 Task: Use the formula "COVARIANCE.P" in spreadsheet "Project protfolio".
Action: Mouse moved to (708, 90)
Screenshot: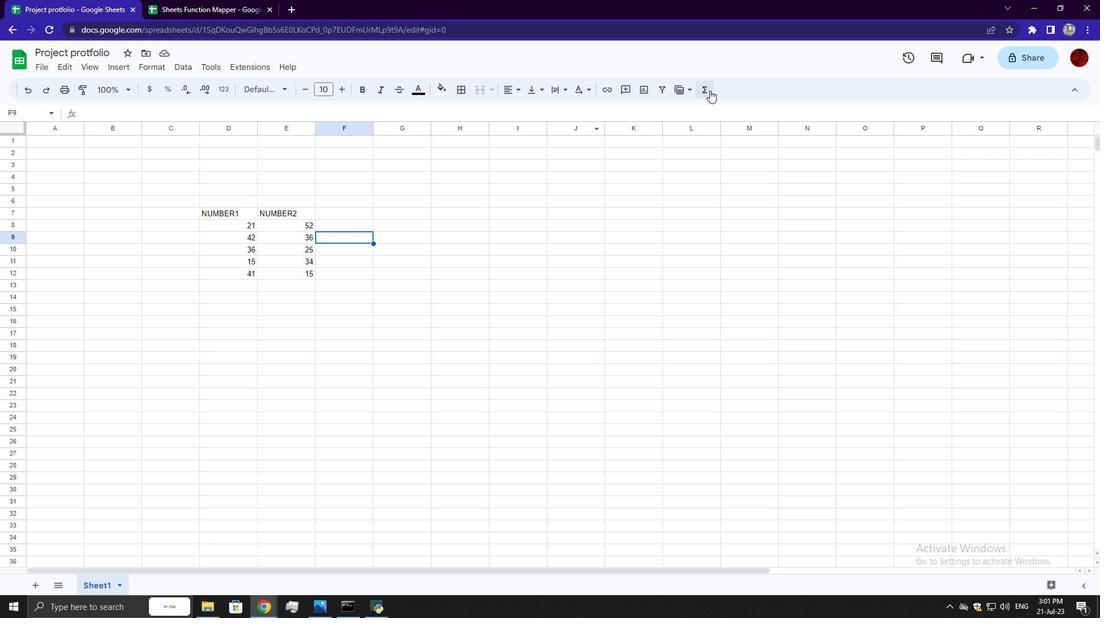 
Action: Mouse pressed left at (708, 90)
Screenshot: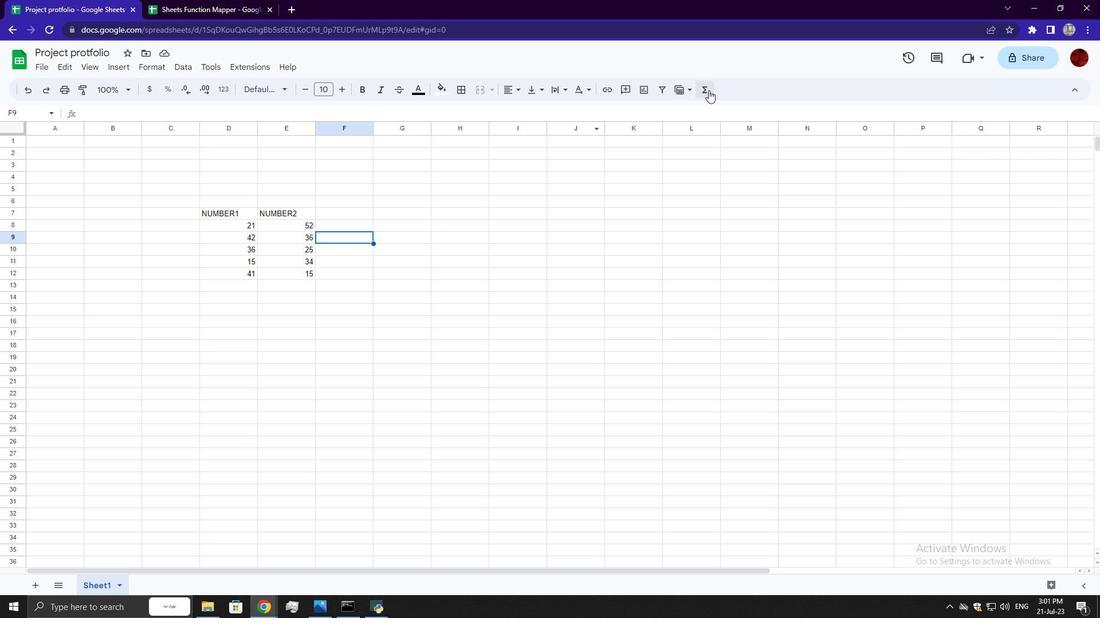 
Action: Mouse moved to (850, 269)
Screenshot: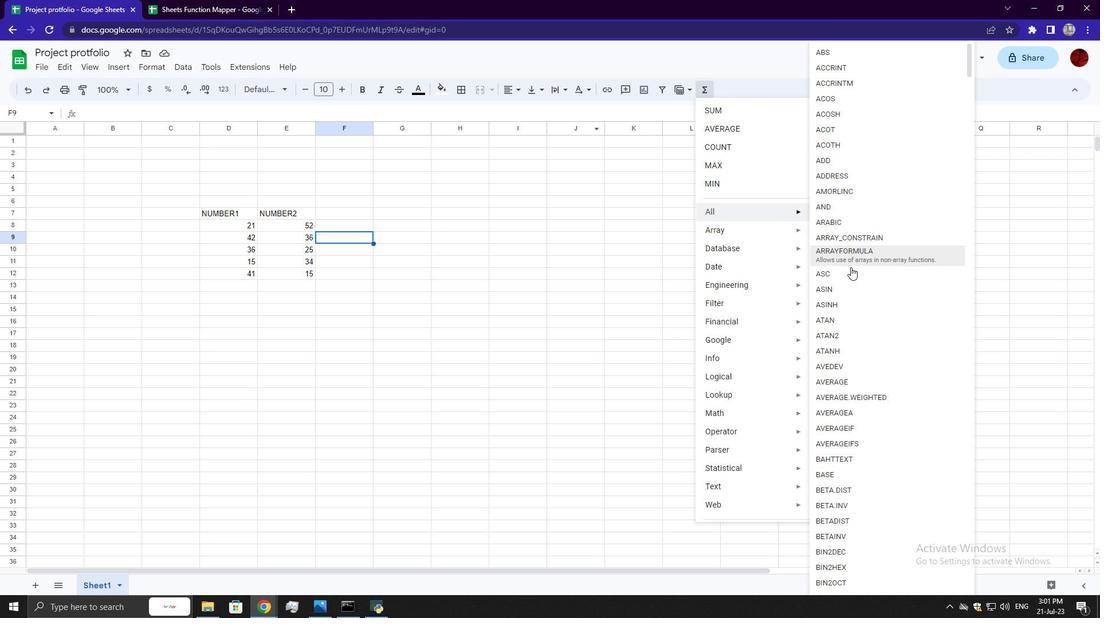 
Action: Mouse scrolled (850, 268) with delta (0, 0)
Screenshot: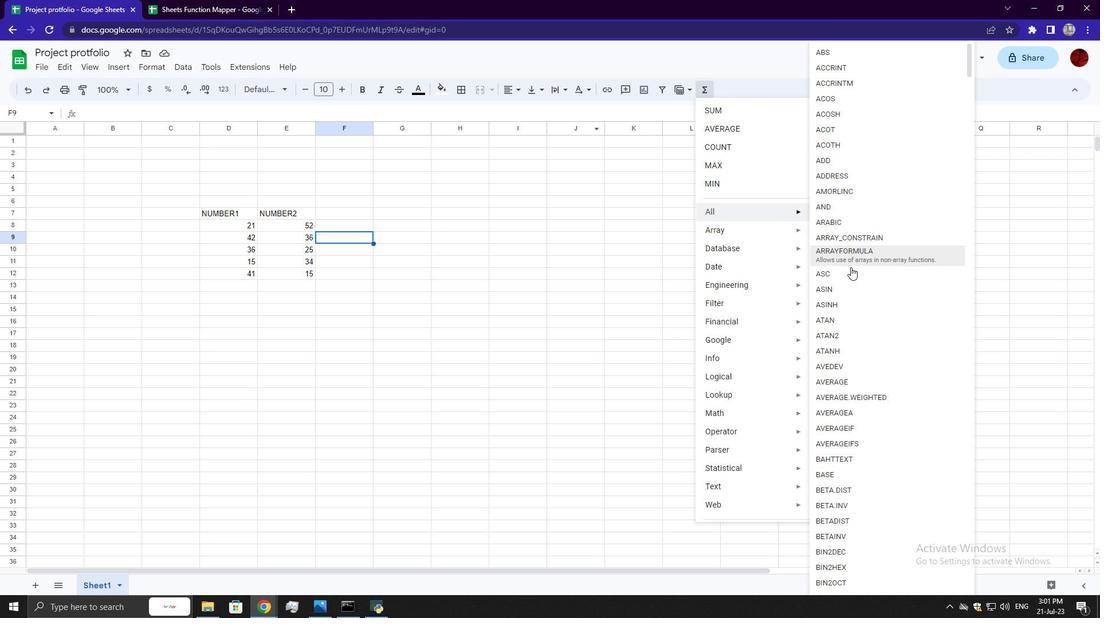 
Action: Mouse scrolled (850, 268) with delta (0, 0)
Screenshot: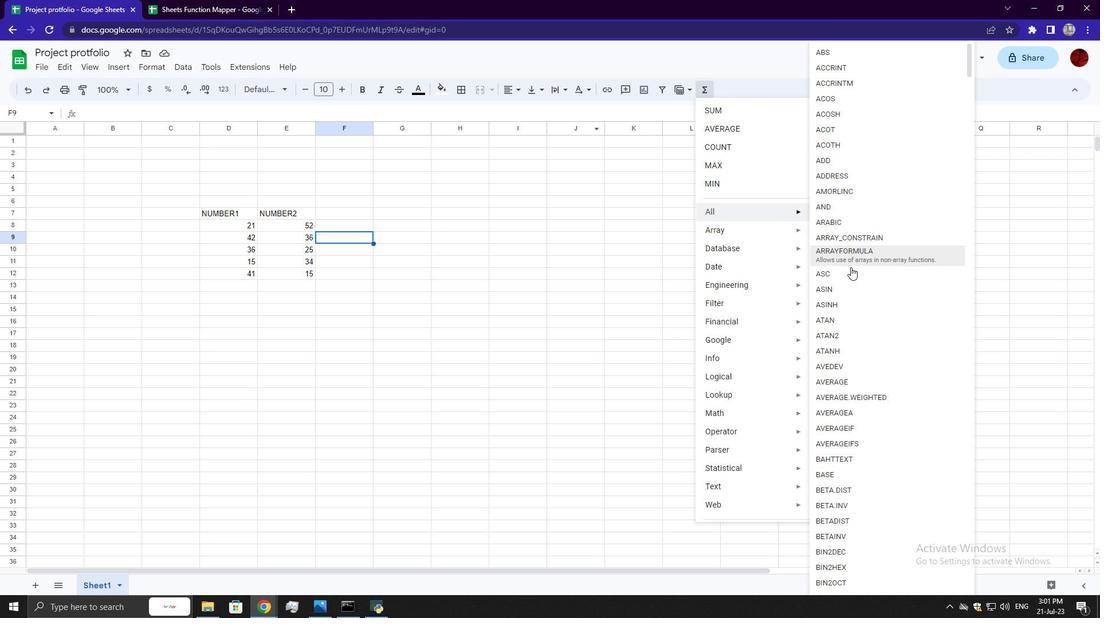 
Action: Mouse scrolled (850, 268) with delta (0, 0)
Screenshot: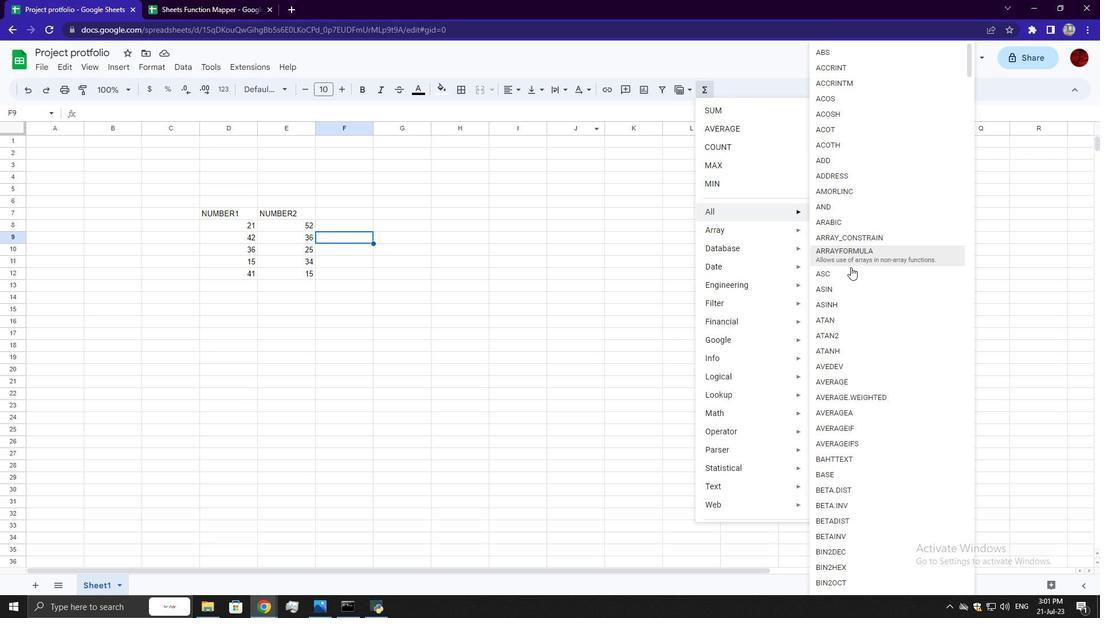 
Action: Mouse scrolled (850, 268) with delta (0, 0)
Screenshot: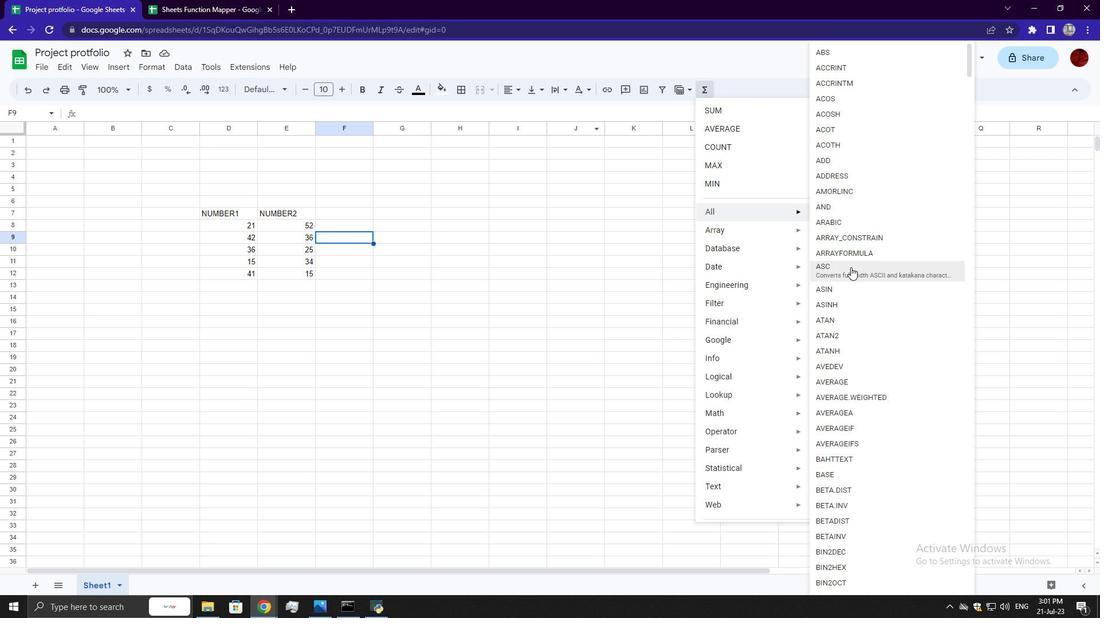
Action: Mouse scrolled (850, 268) with delta (0, 0)
Screenshot: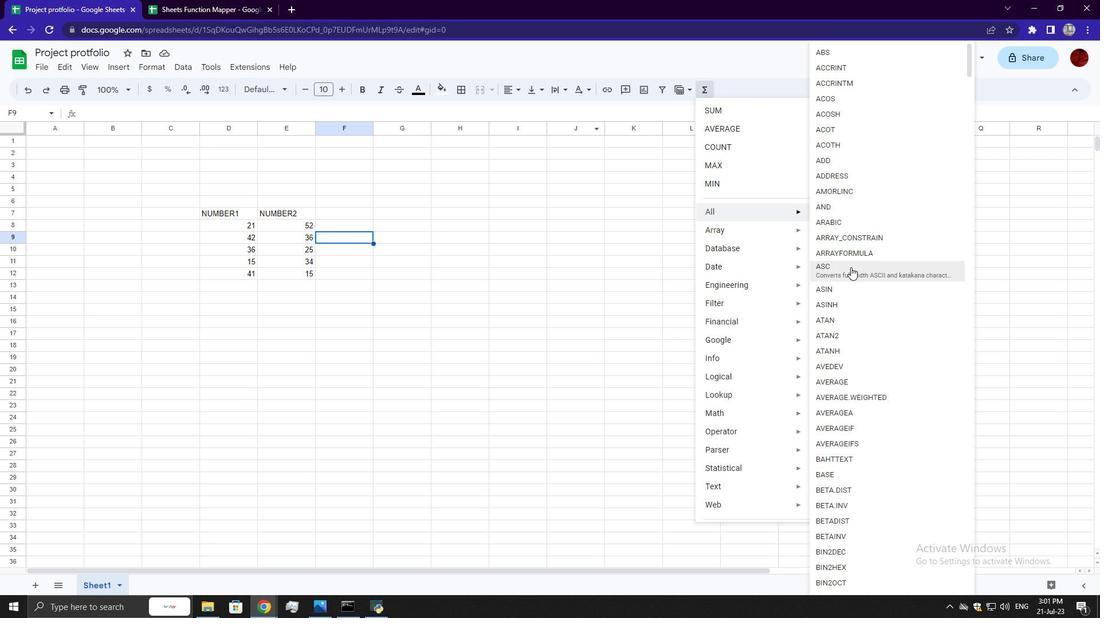 
Action: Mouse scrolled (850, 268) with delta (0, 0)
Screenshot: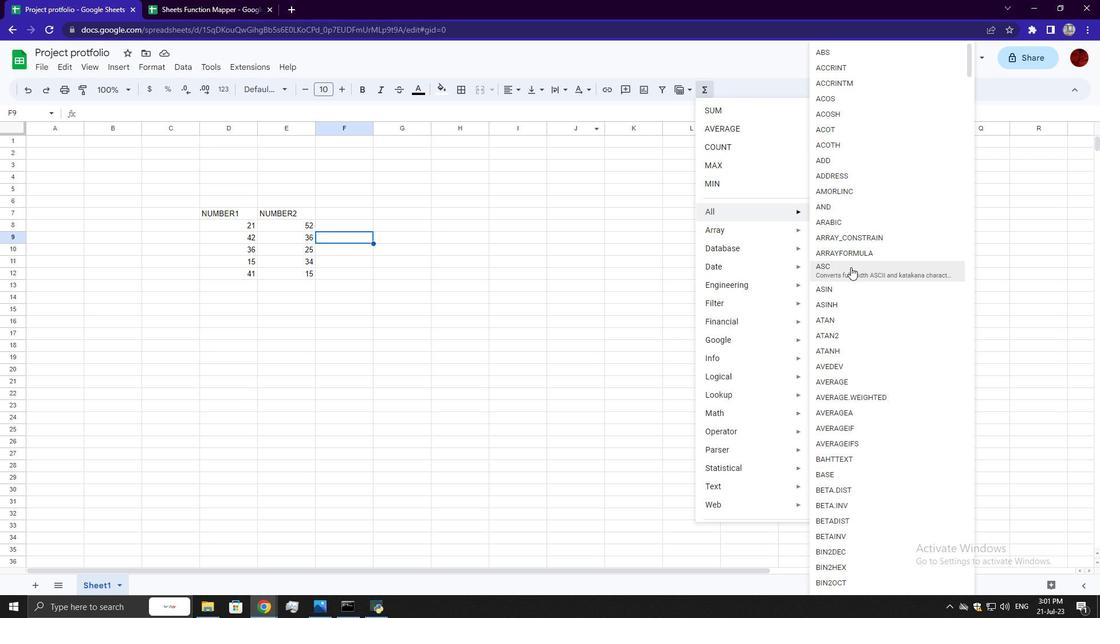 
Action: Mouse moved to (850, 284)
Screenshot: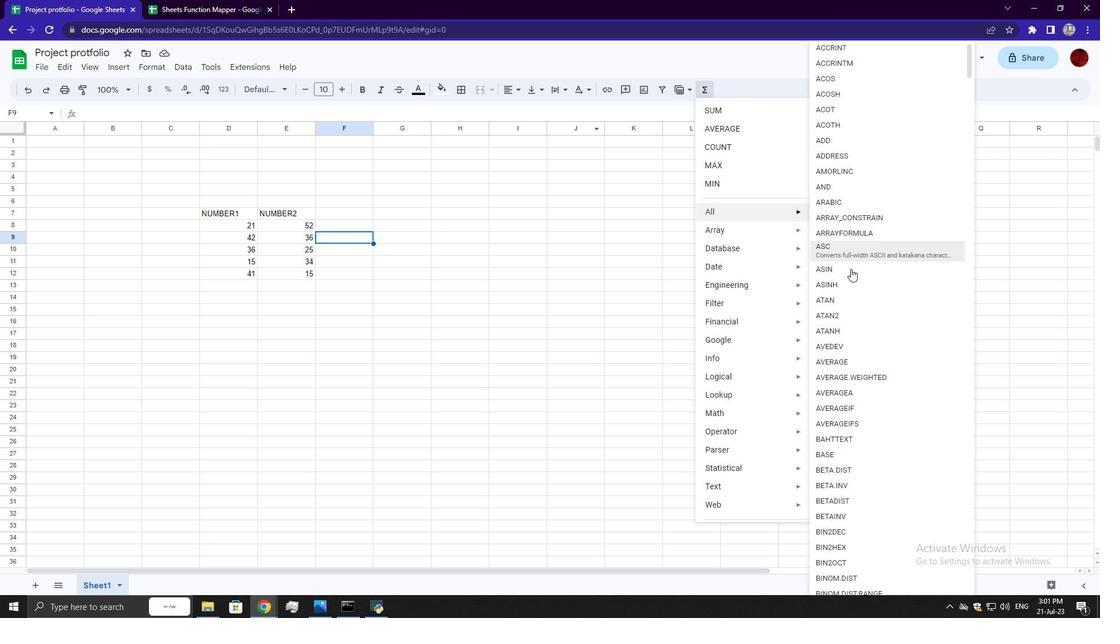 
Action: Mouse scrolled (850, 284) with delta (0, 0)
Screenshot: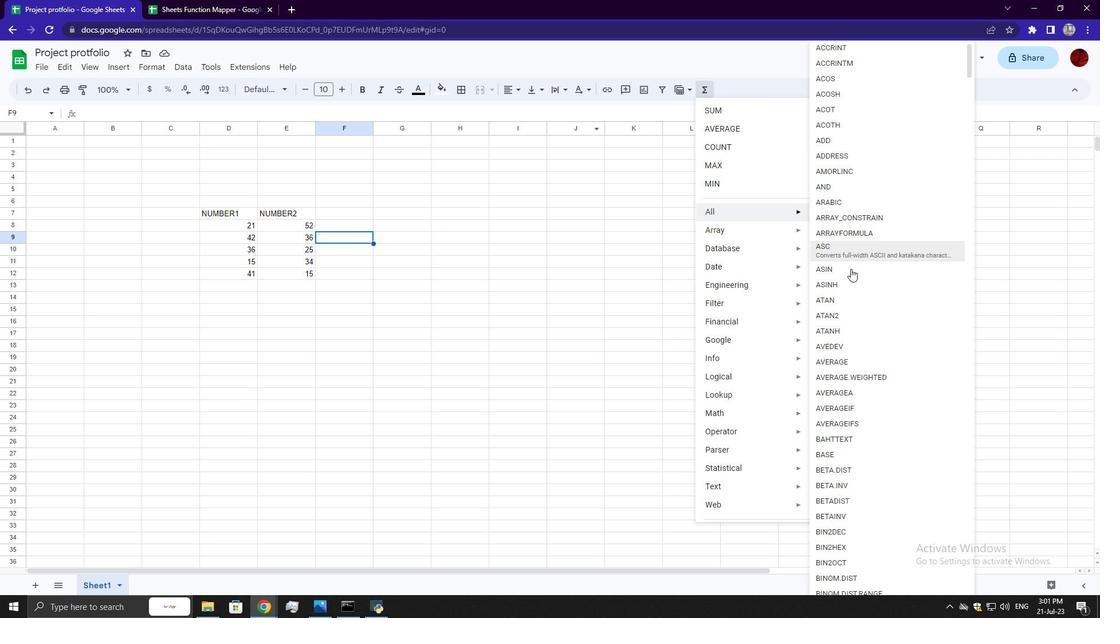 
Action: Mouse moved to (848, 293)
Screenshot: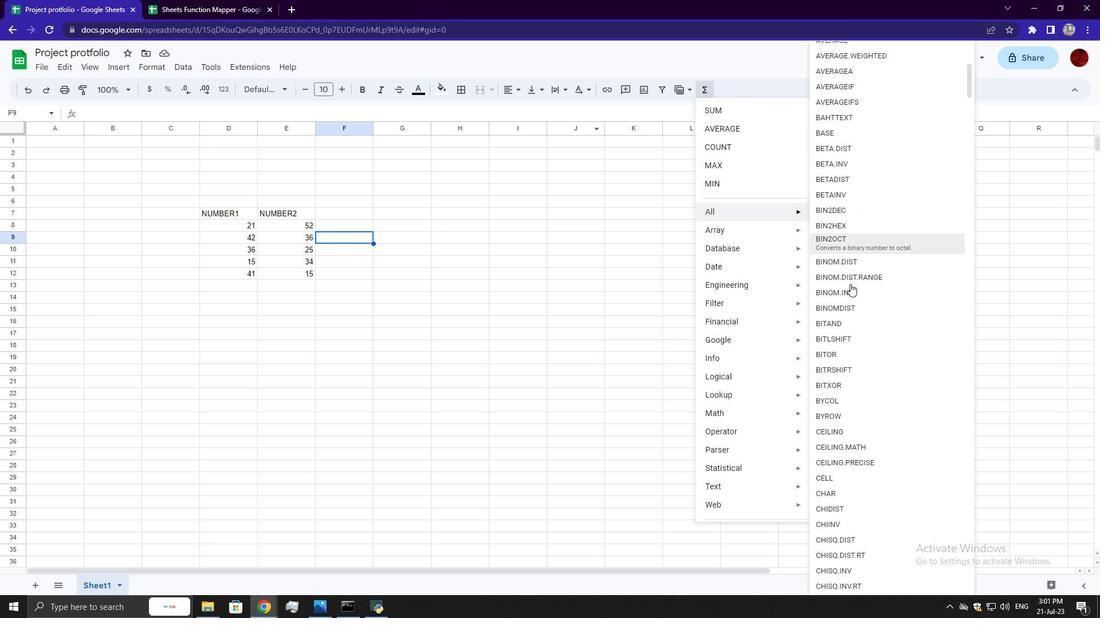 
Action: Mouse scrolled (848, 292) with delta (0, 0)
Screenshot: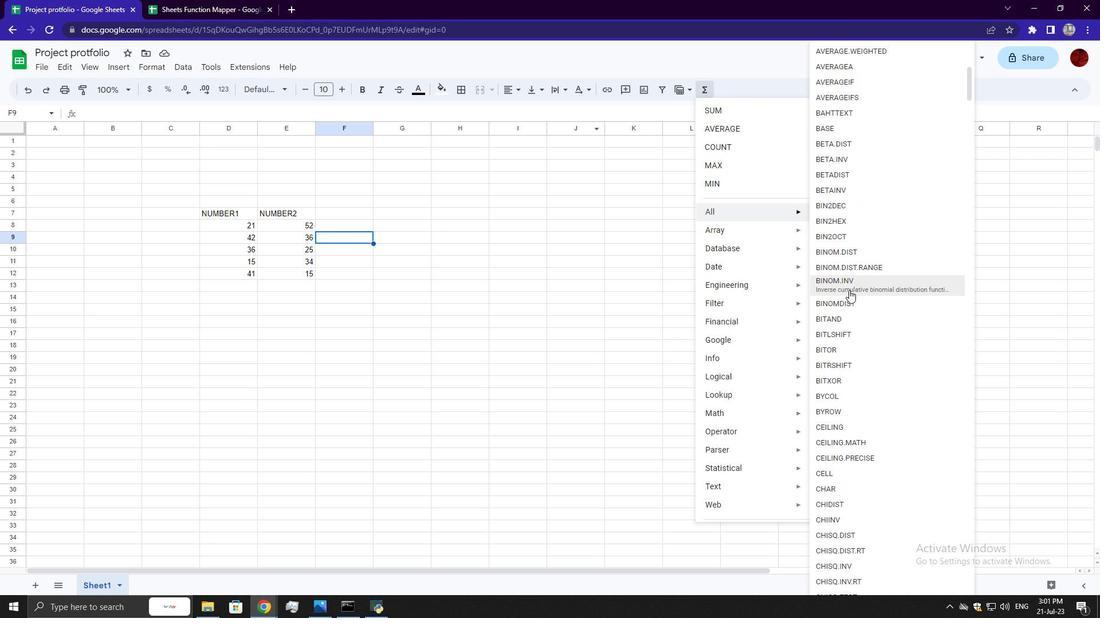 
Action: Mouse scrolled (848, 292) with delta (0, 0)
Screenshot: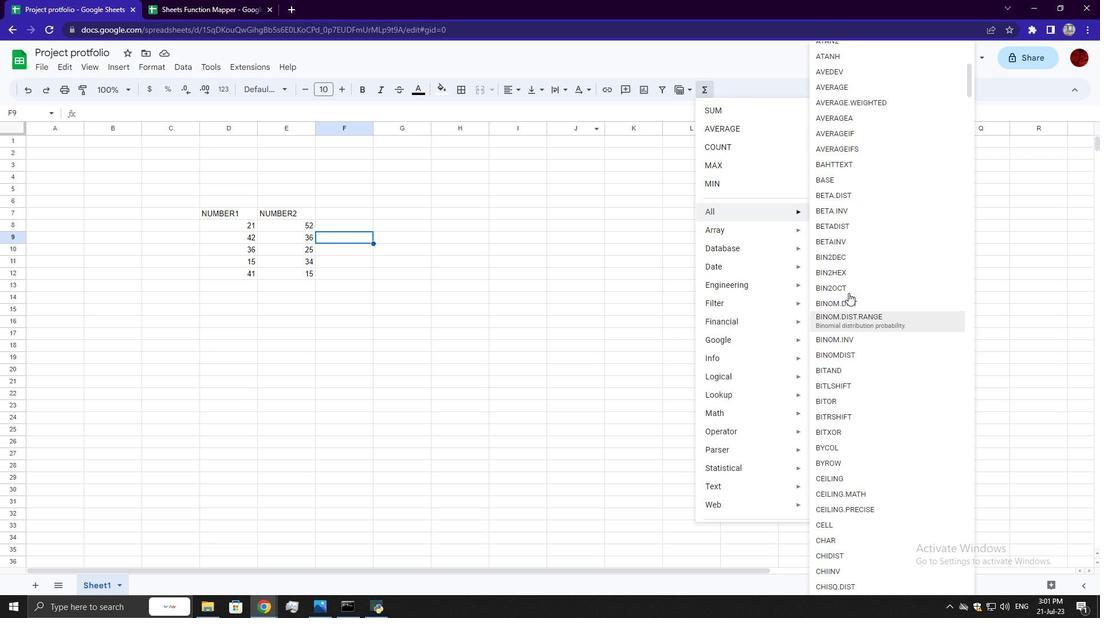 
Action: Mouse scrolled (848, 292) with delta (0, 0)
Screenshot: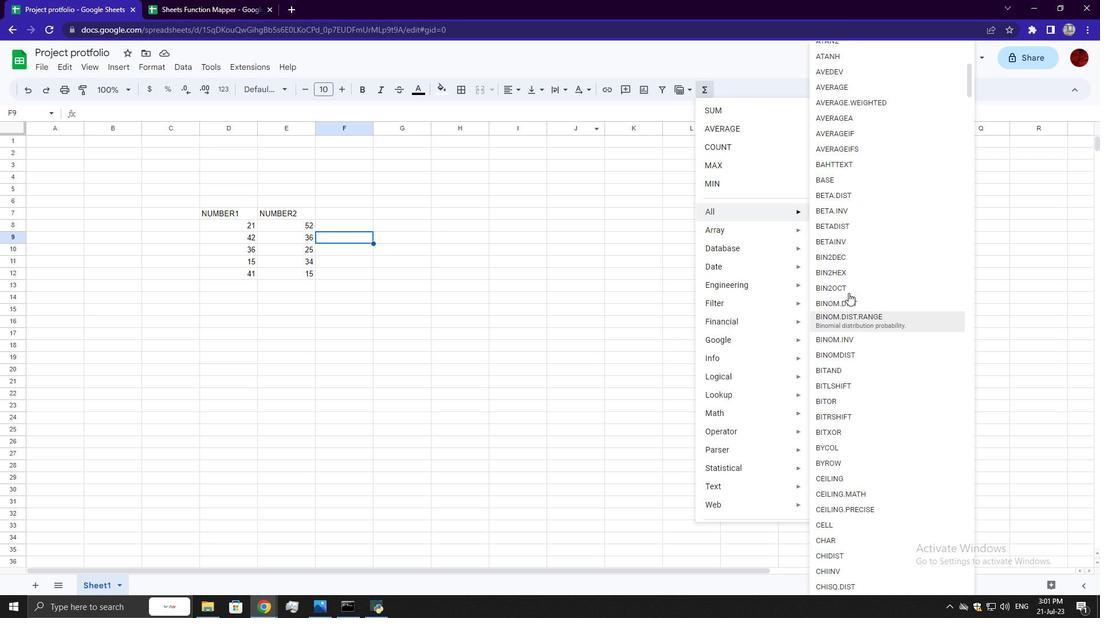 
Action: Mouse scrolled (848, 292) with delta (0, 0)
Screenshot: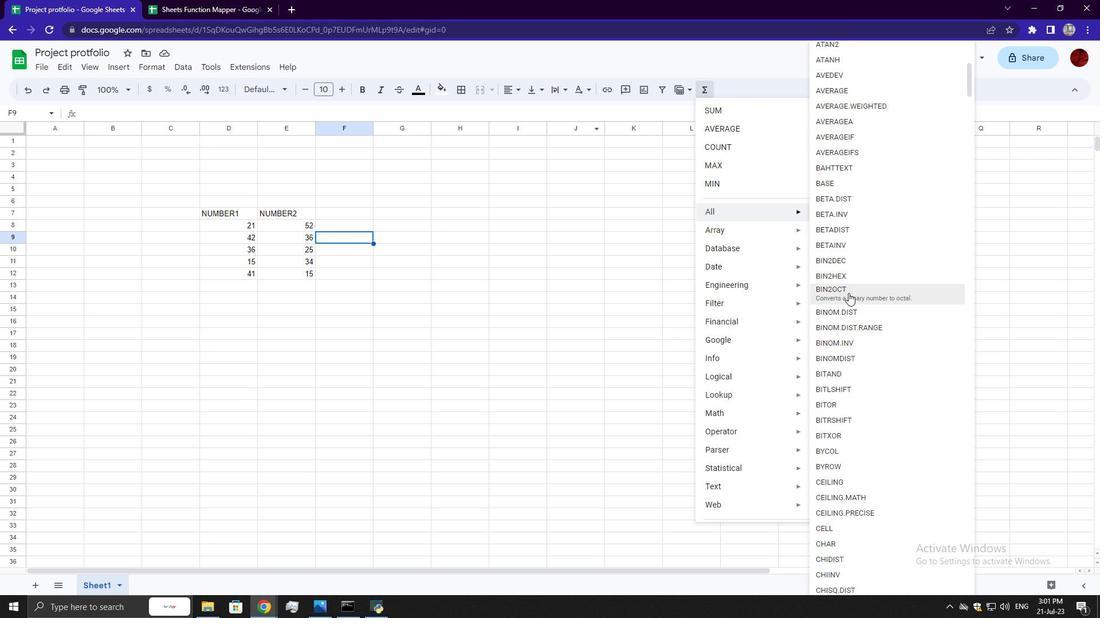 
Action: Mouse scrolled (848, 292) with delta (0, 0)
Screenshot: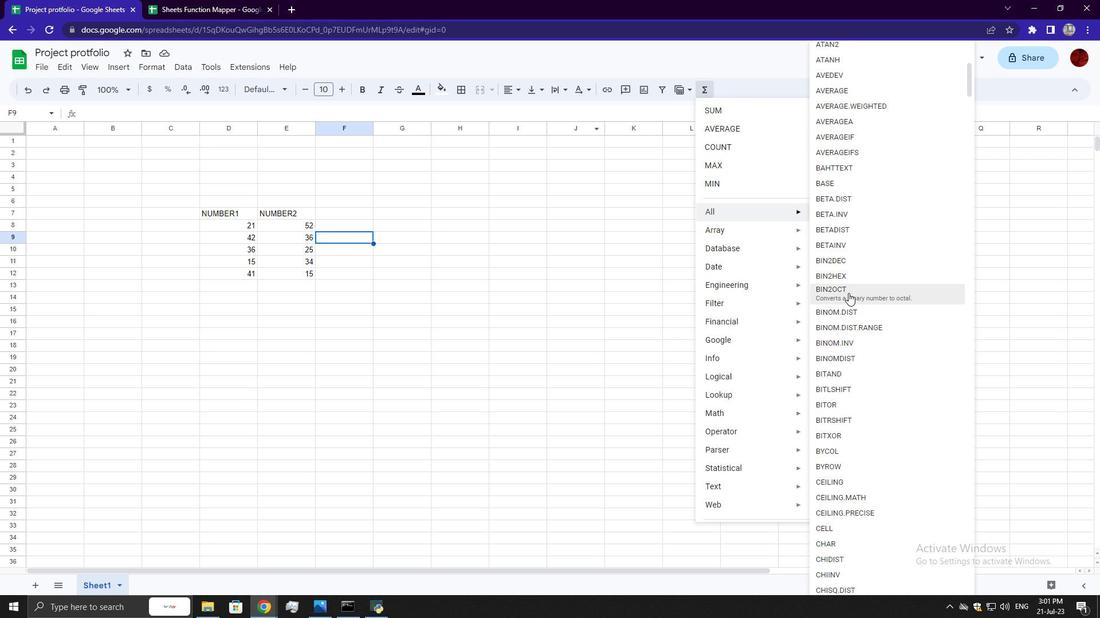 
Action: Mouse scrolled (848, 292) with delta (0, 0)
Screenshot: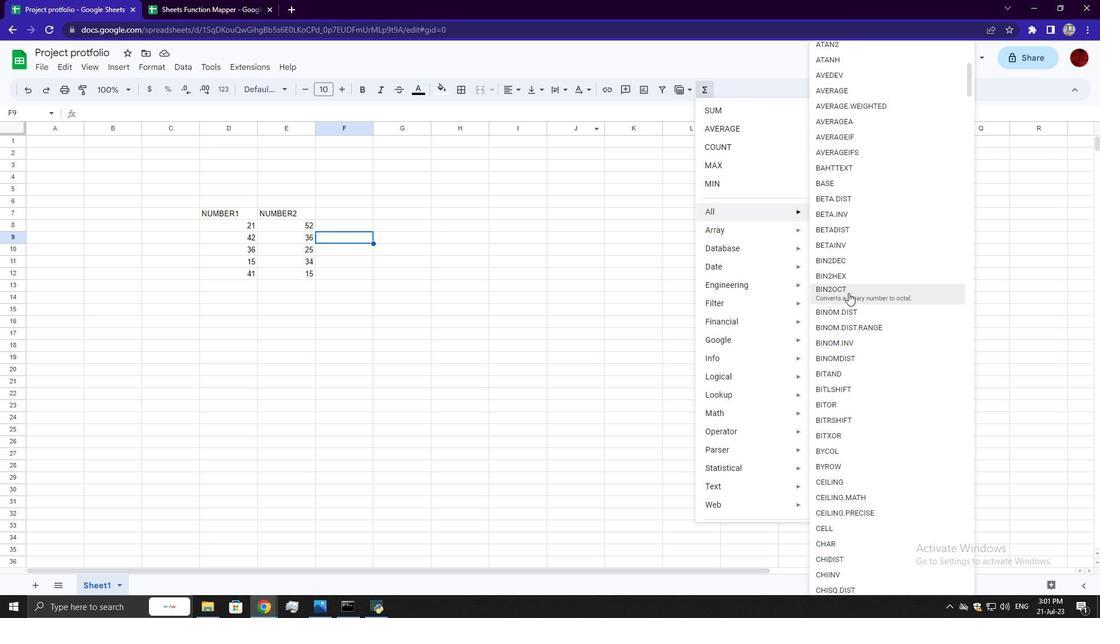 
Action: Mouse scrolled (848, 292) with delta (0, 0)
Screenshot: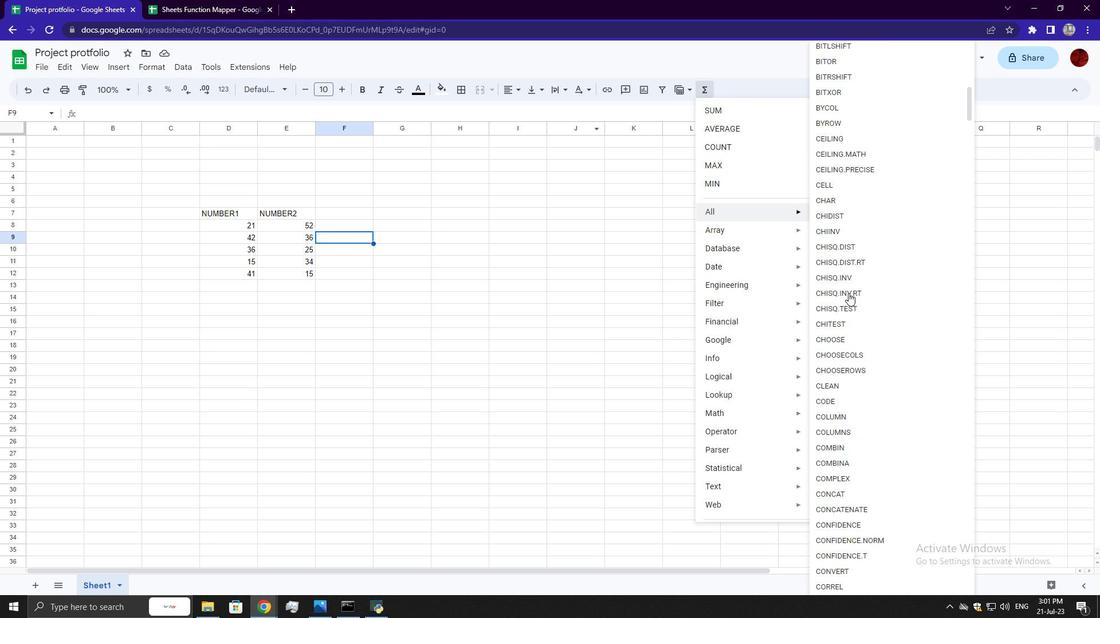 
Action: Mouse scrolled (848, 292) with delta (0, 0)
Screenshot: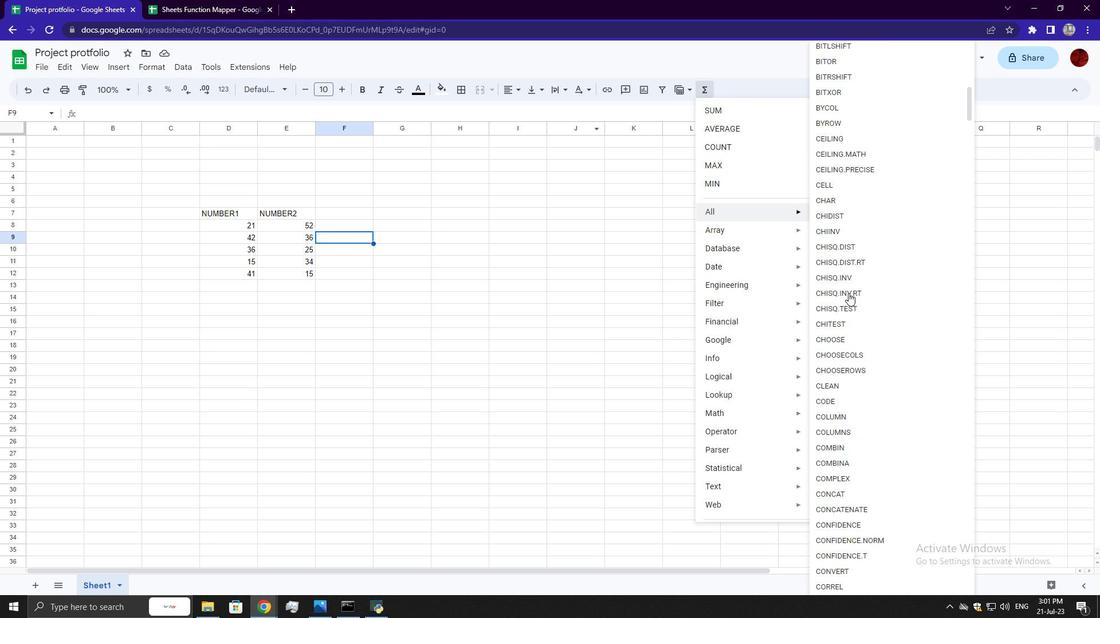 
Action: Mouse scrolled (848, 292) with delta (0, 0)
Screenshot: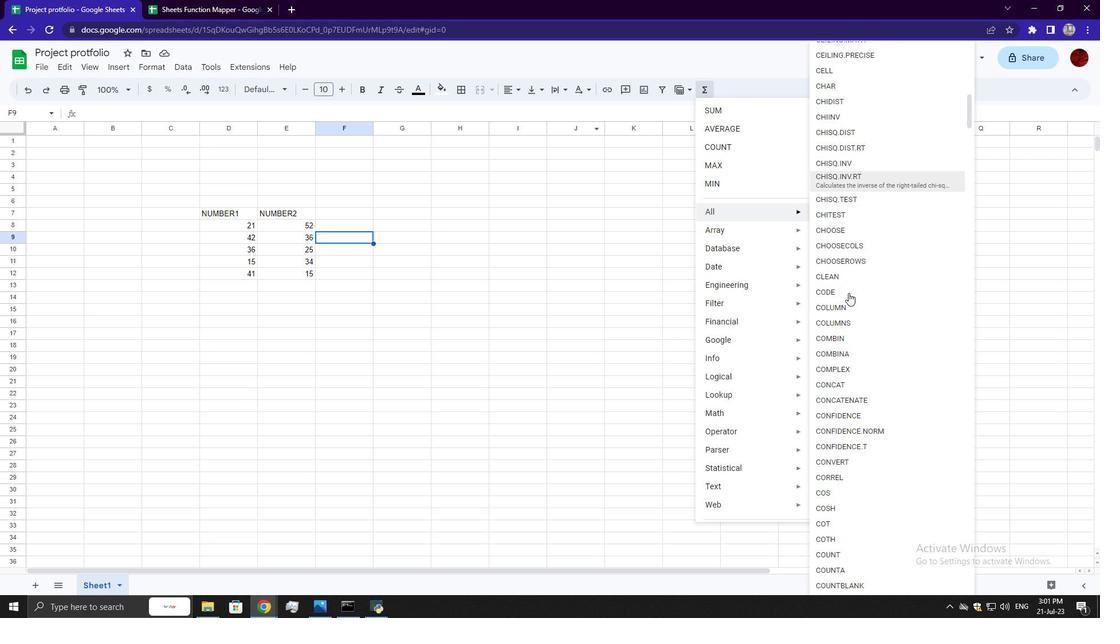 
Action: Mouse scrolled (848, 292) with delta (0, 0)
Screenshot: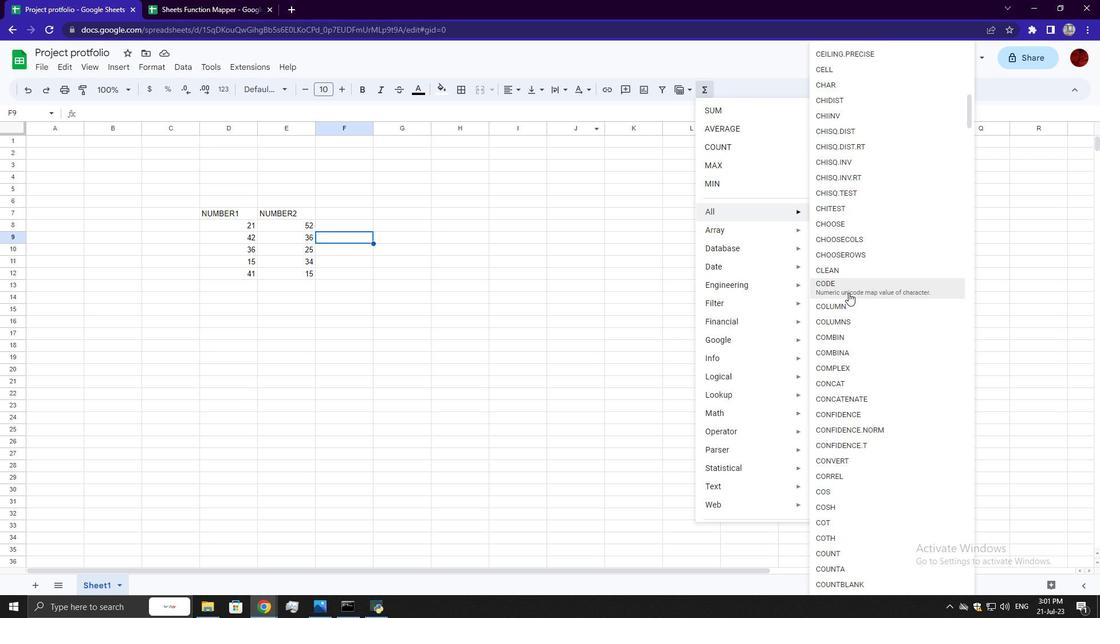 
Action: Mouse scrolled (848, 292) with delta (0, 0)
Screenshot: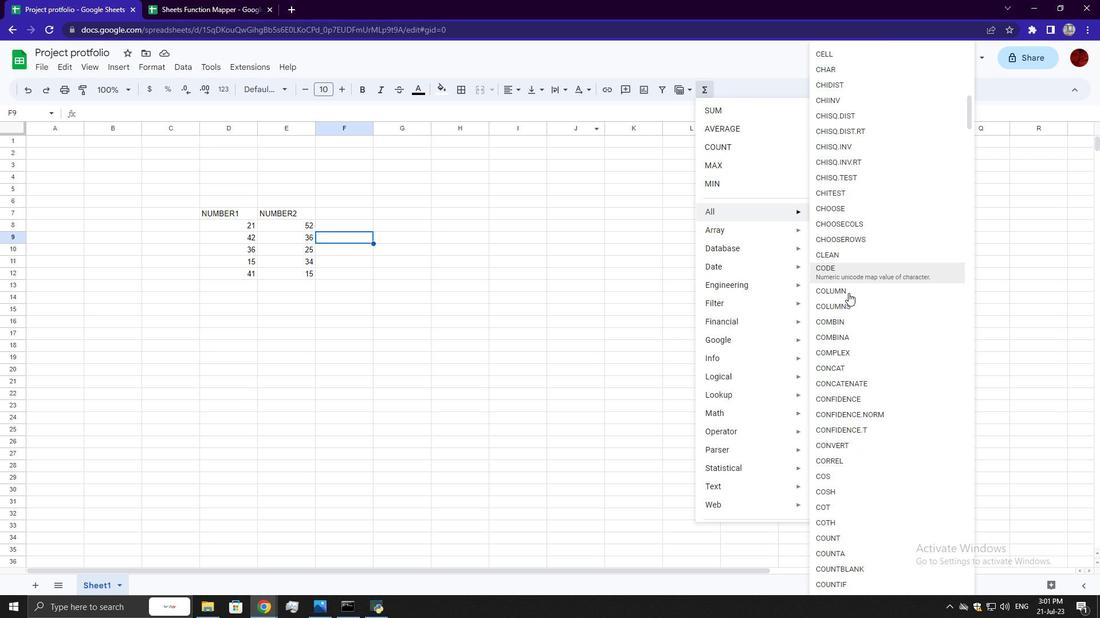 
Action: Mouse scrolled (848, 292) with delta (0, 0)
Screenshot: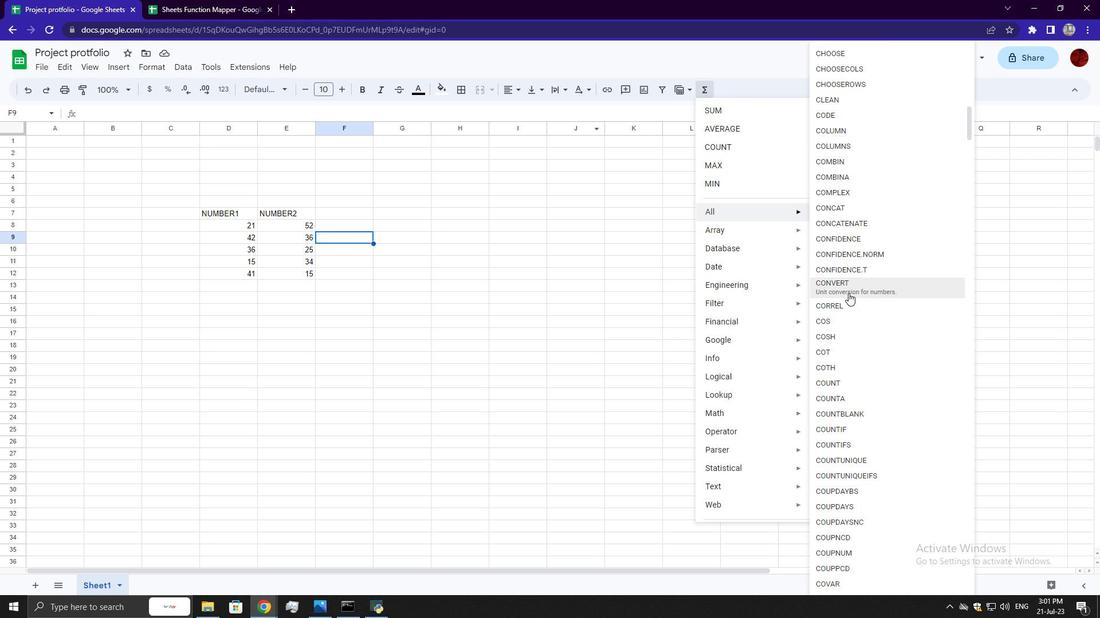 
Action: Mouse scrolled (848, 292) with delta (0, 0)
Screenshot: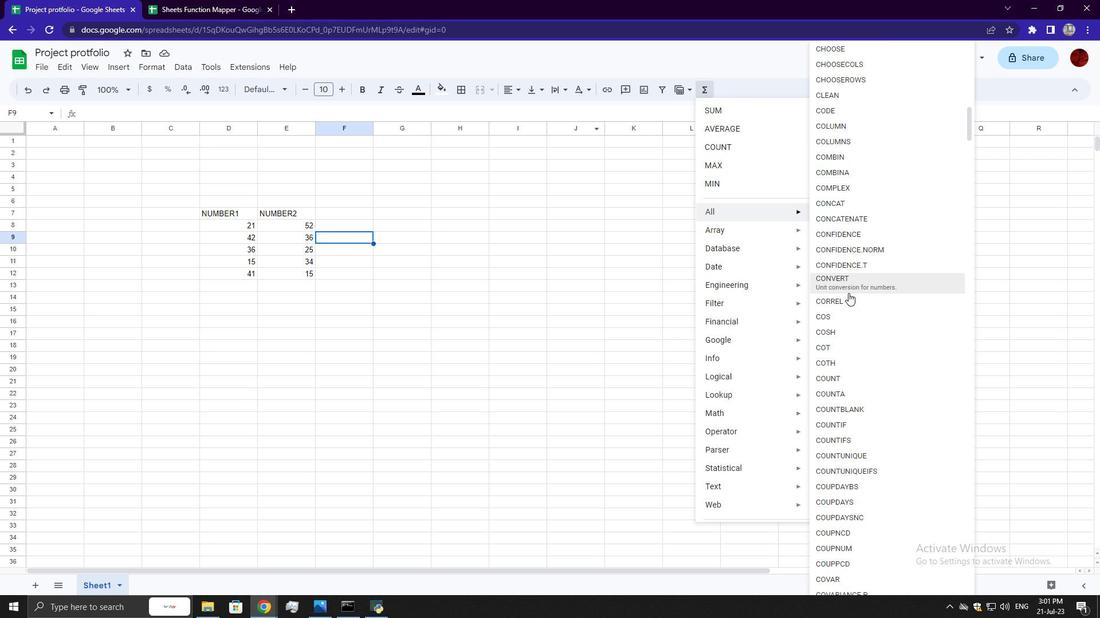 
Action: Mouse scrolled (848, 292) with delta (0, 0)
Screenshot: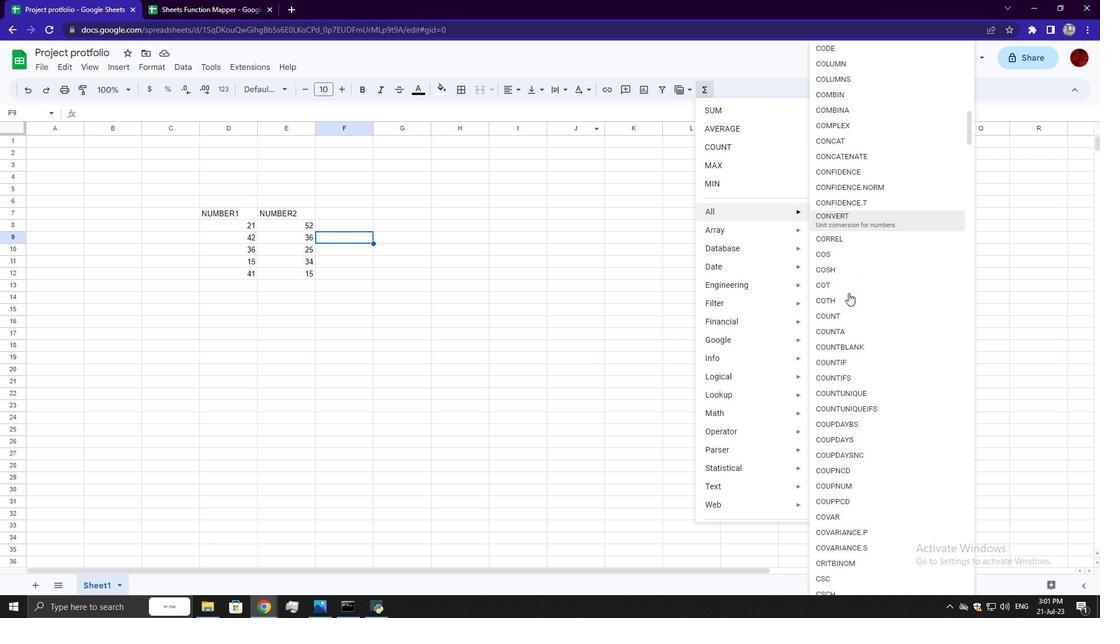 
Action: Mouse scrolled (848, 292) with delta (0, 0)
Screenshot: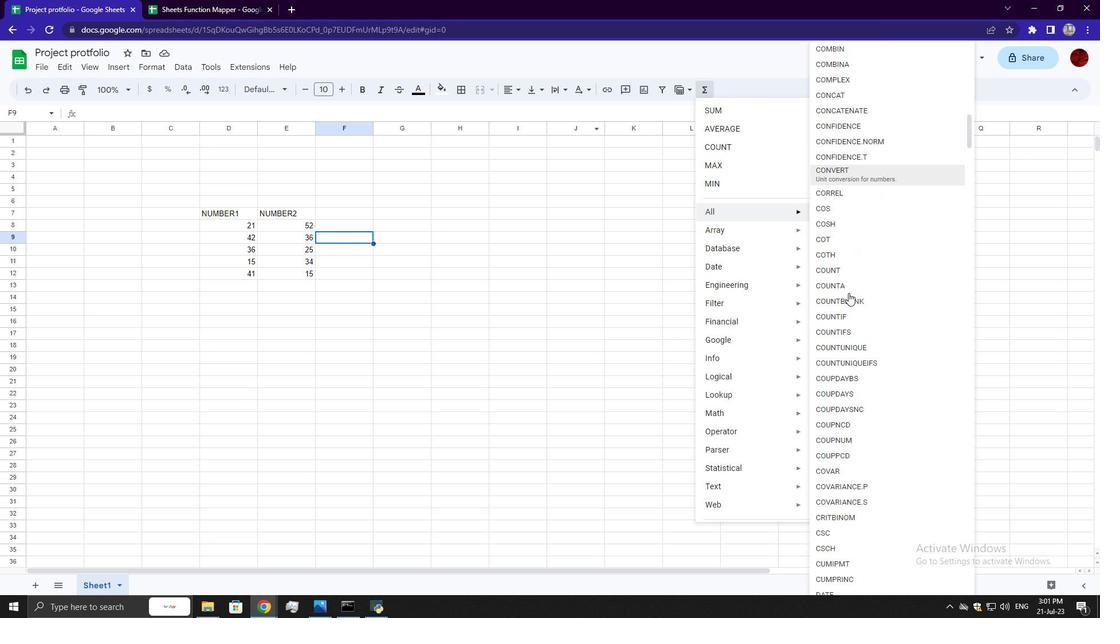 
Action: Mouse scrolled (848, 292) with delta (0, 0)
Screenshot: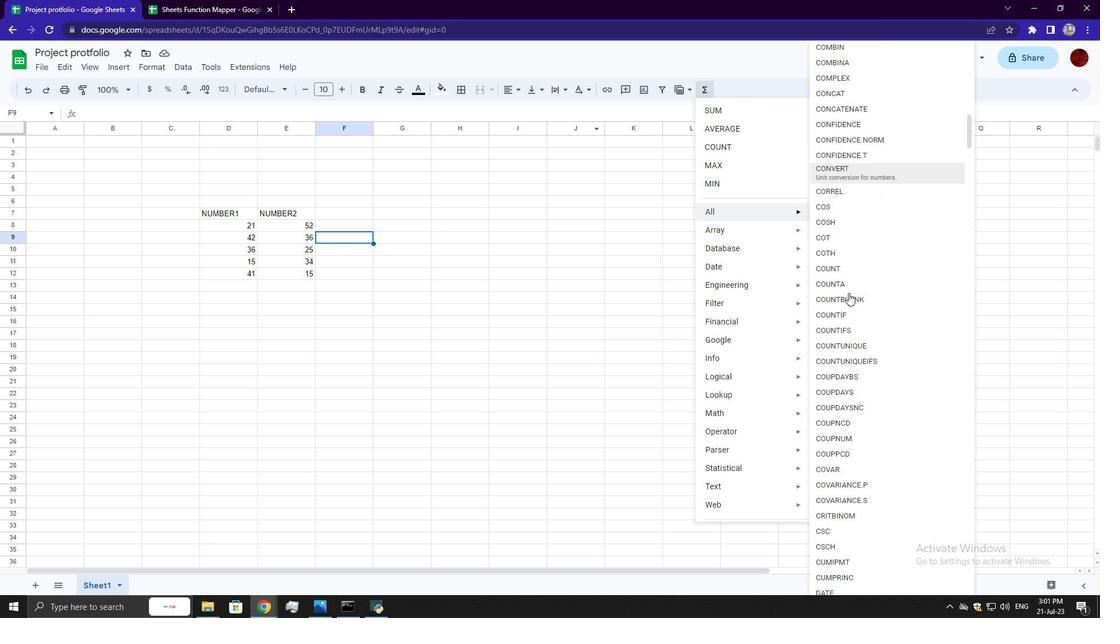 
Action: Mouse scrolled (848, 293) with delta (0, 0)
Screenshot: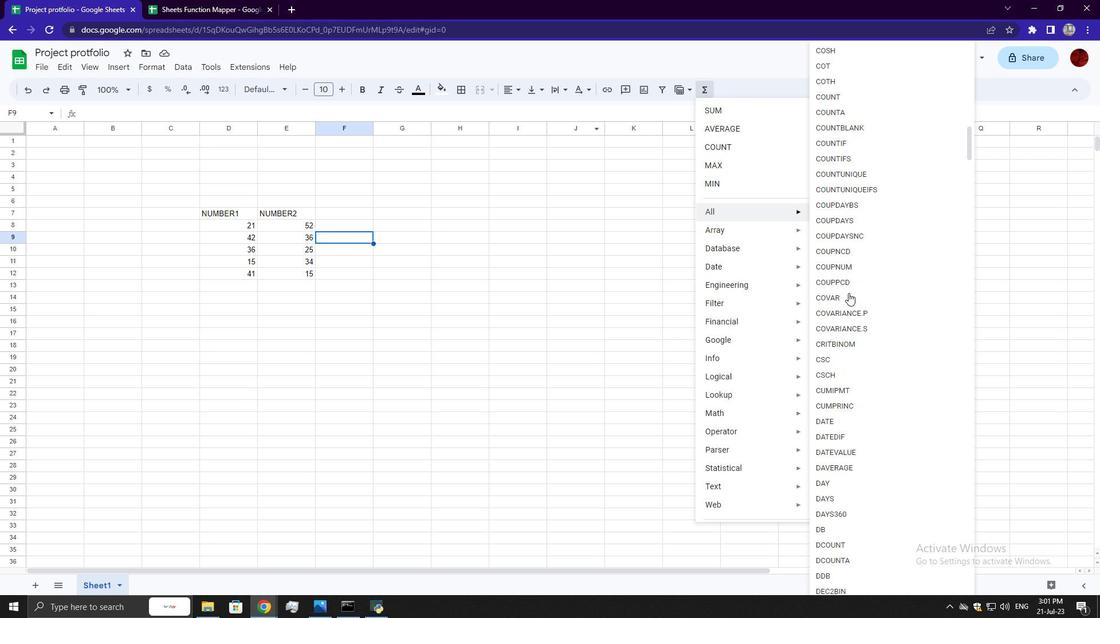 
Action: Mouse scrolled (848, 292) with delta (0, 0)
Screenshot: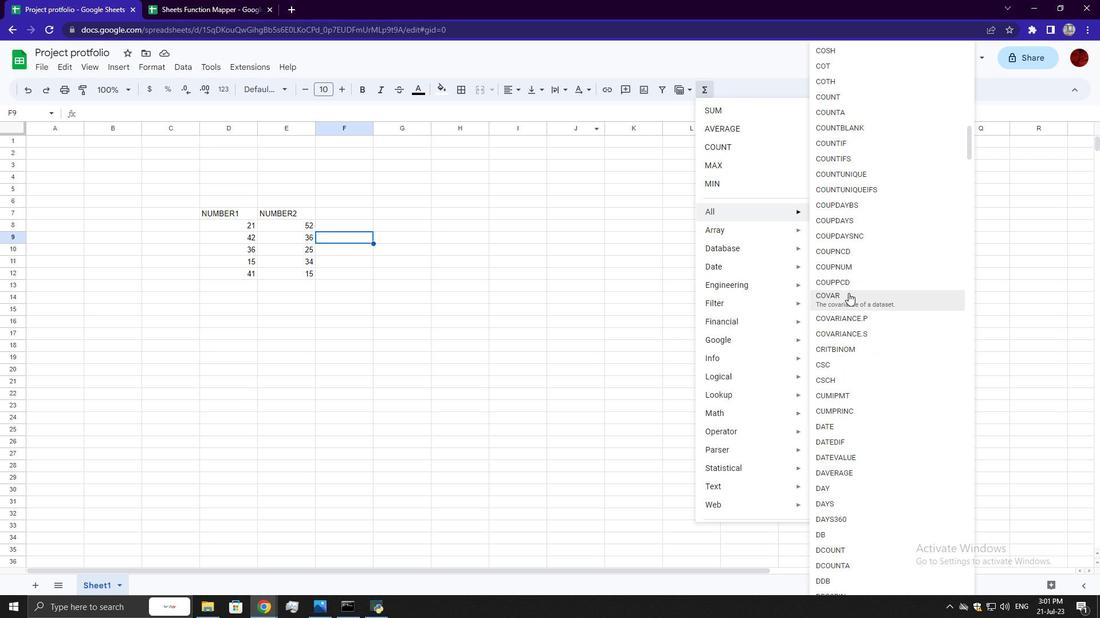 
Action: Mouse scrolled (848, 292) with delta (0, 0)
Screenshot: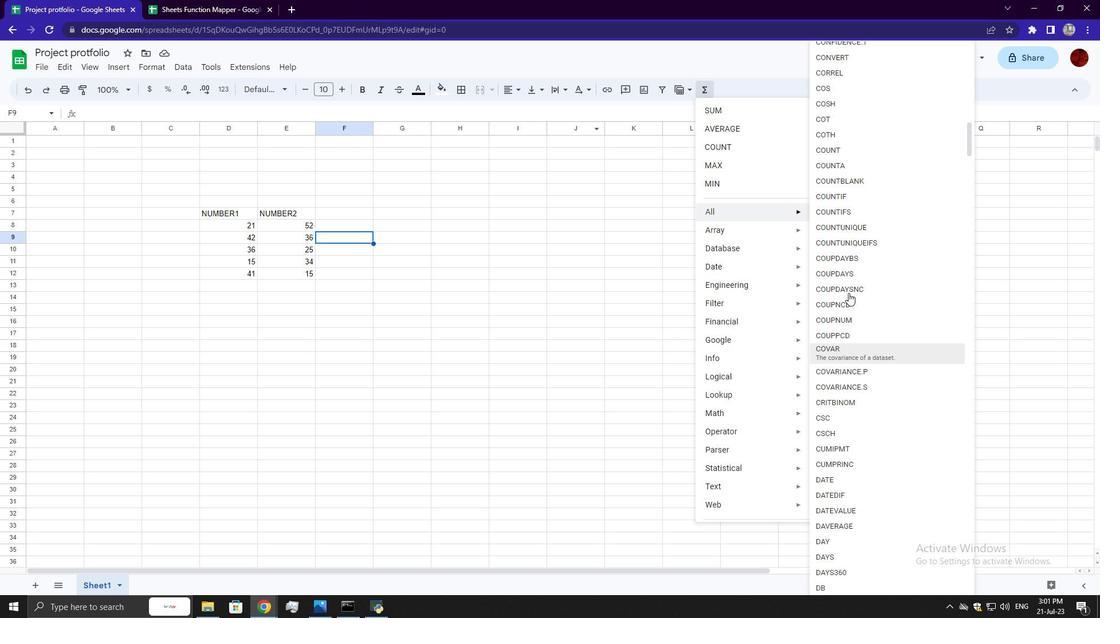 
Action: Mouse moved to (849, 260)
Screenshot: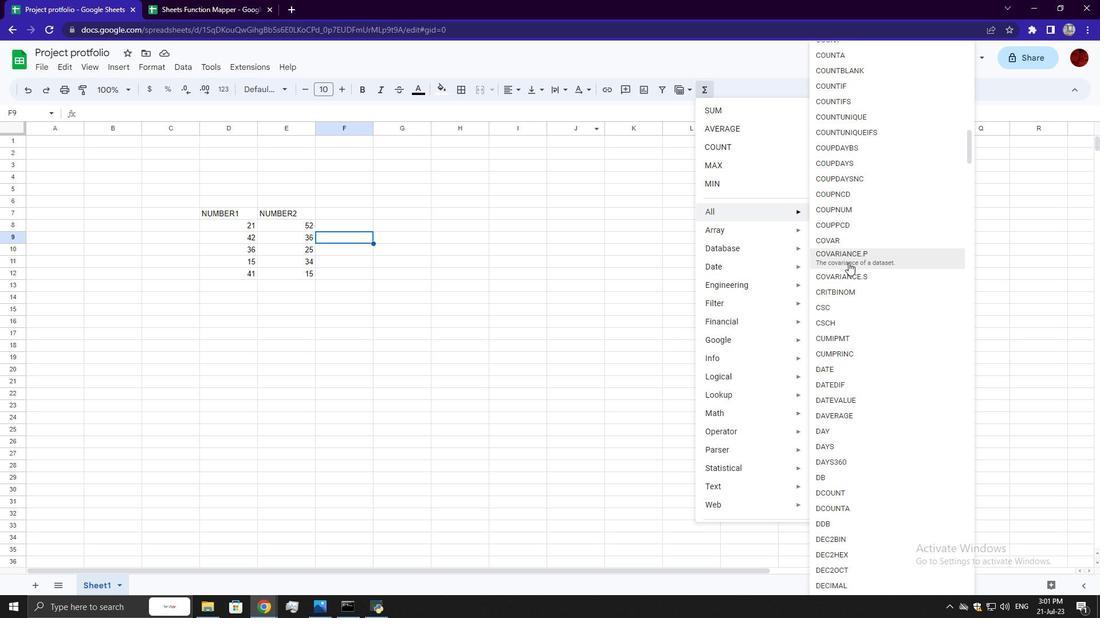 
Action: Mouse pressed left at (849, 260)
Screenshot: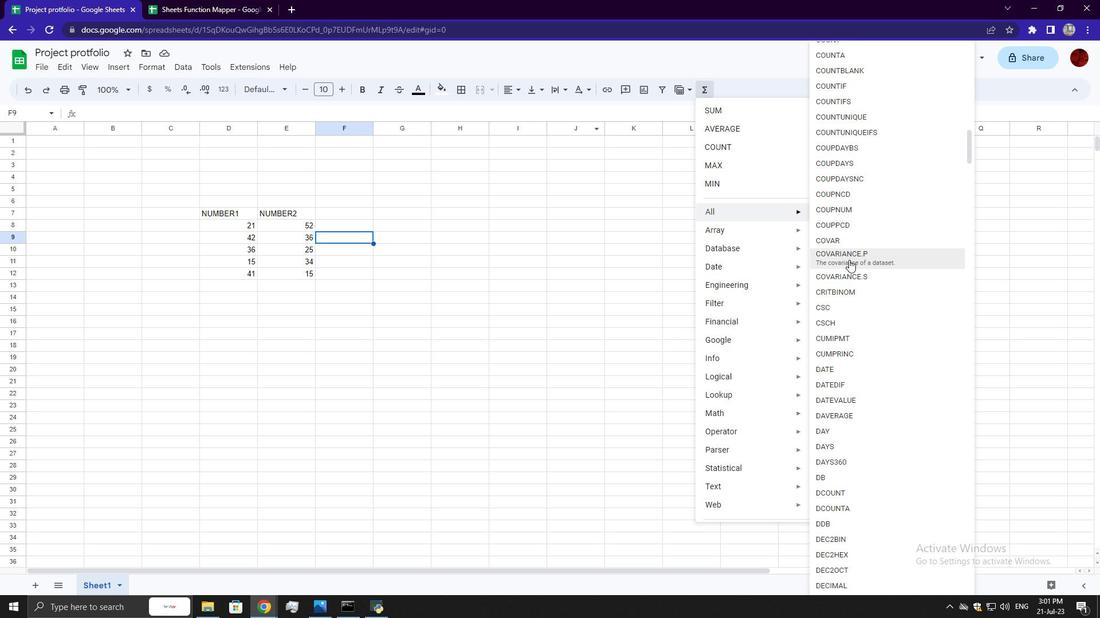 
Action: Mouse moved to (238, 224)
Screenshot: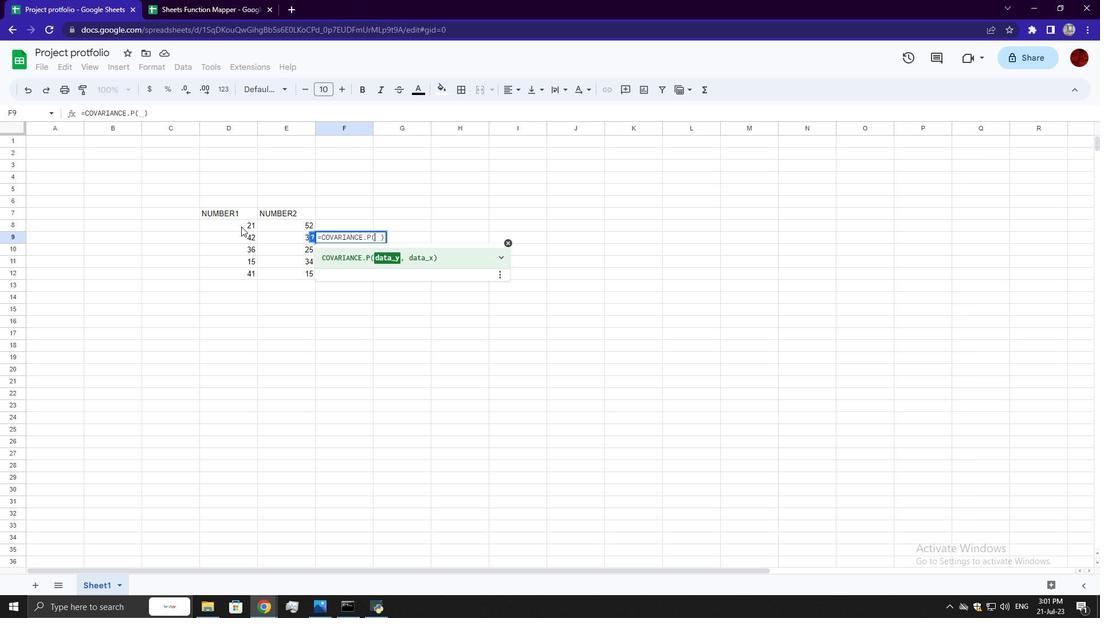
Action: Mouse pressed left at (238, 224)
Screenshot: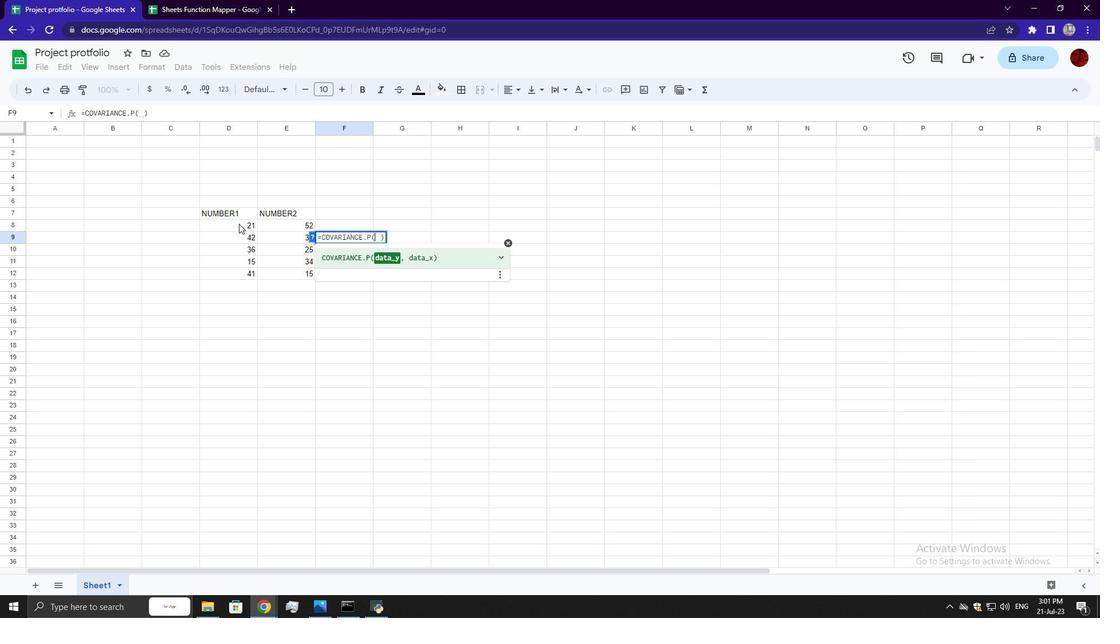 
Action: Mouse moved to (237, 276)
Screenshot: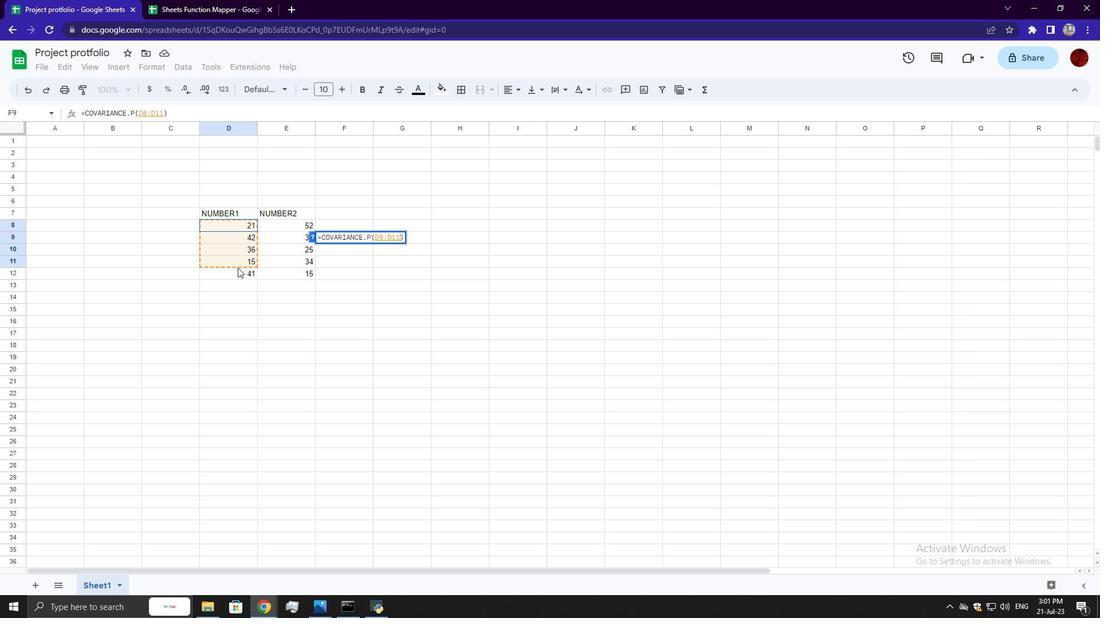 
Action: Key pressed ,
Screenshot: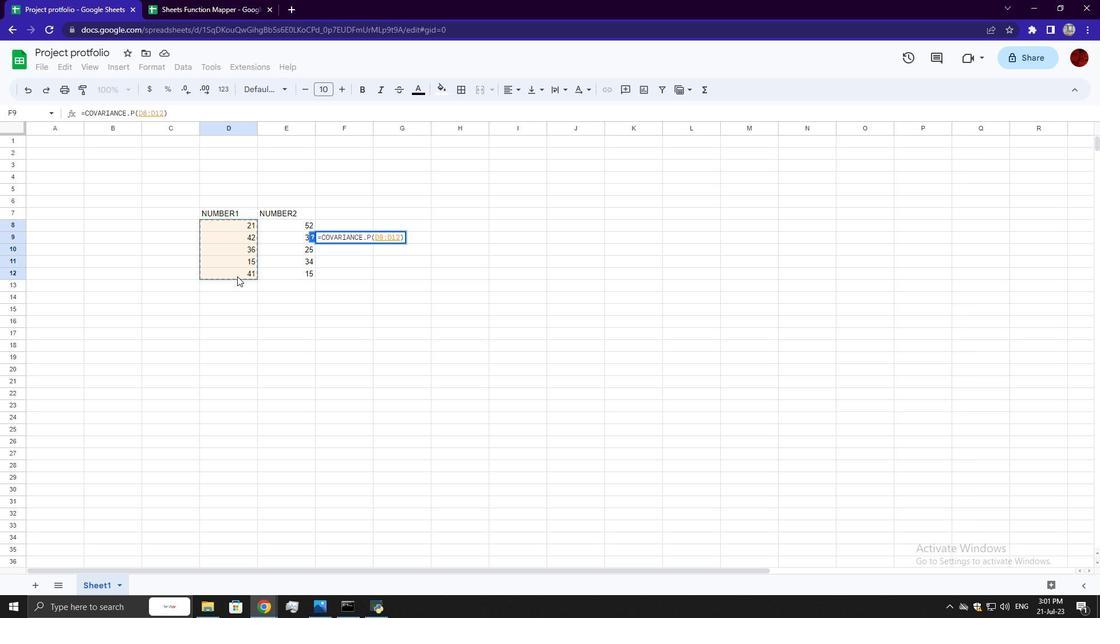 
Action: Mouse moved to (287, 221)
Screenshot: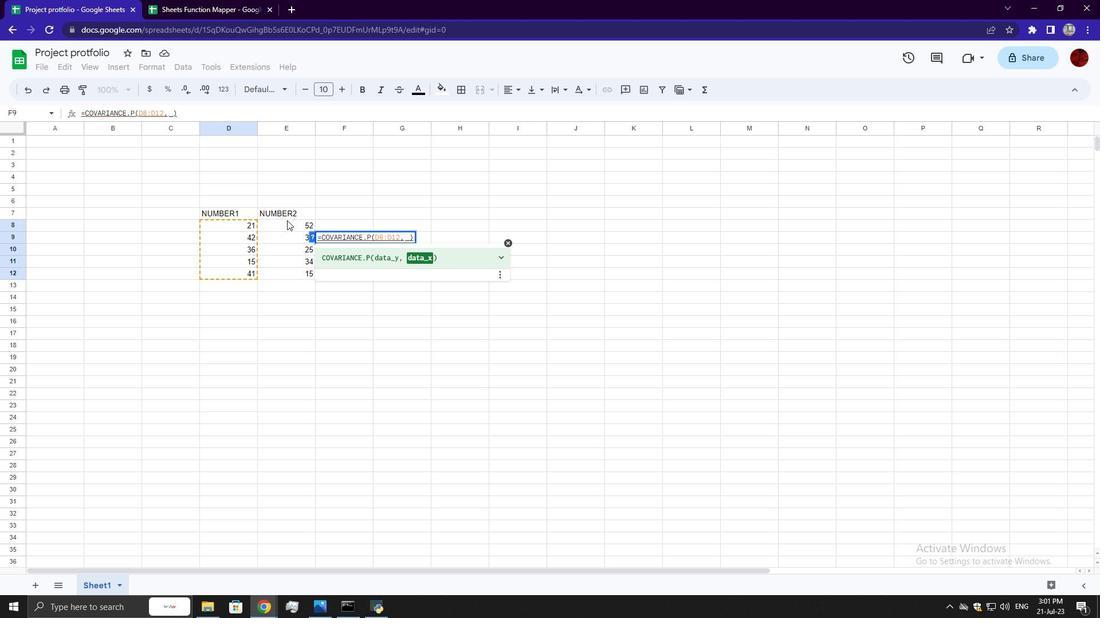 
Action: Mouse pressed left at (287, 221)
Screenshot: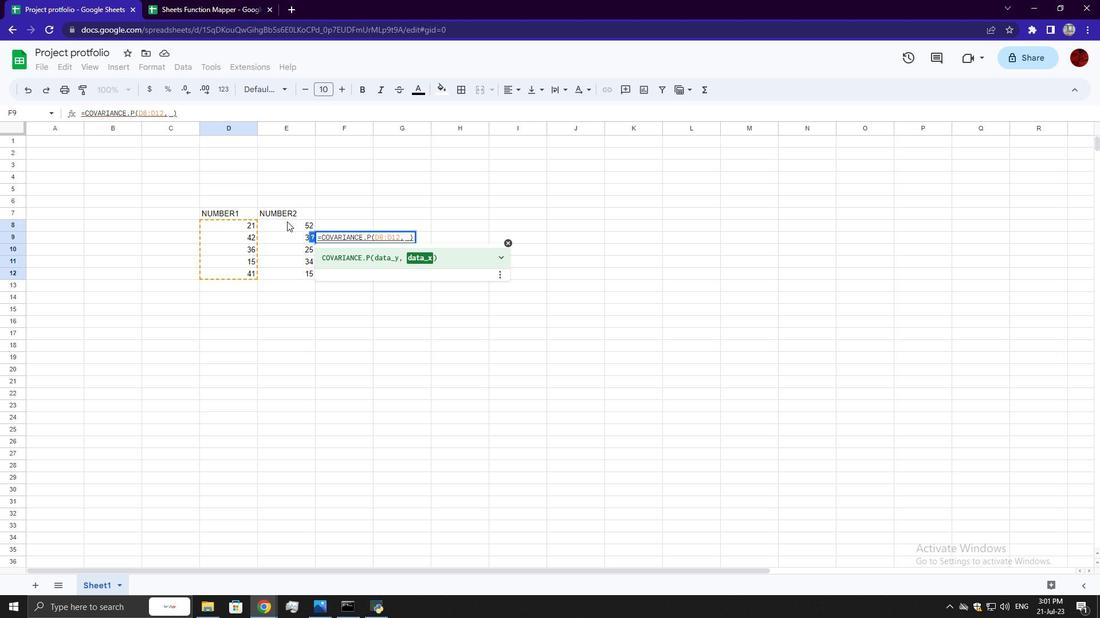 
Action: Mouse moved to (288, 268)
Screenshot: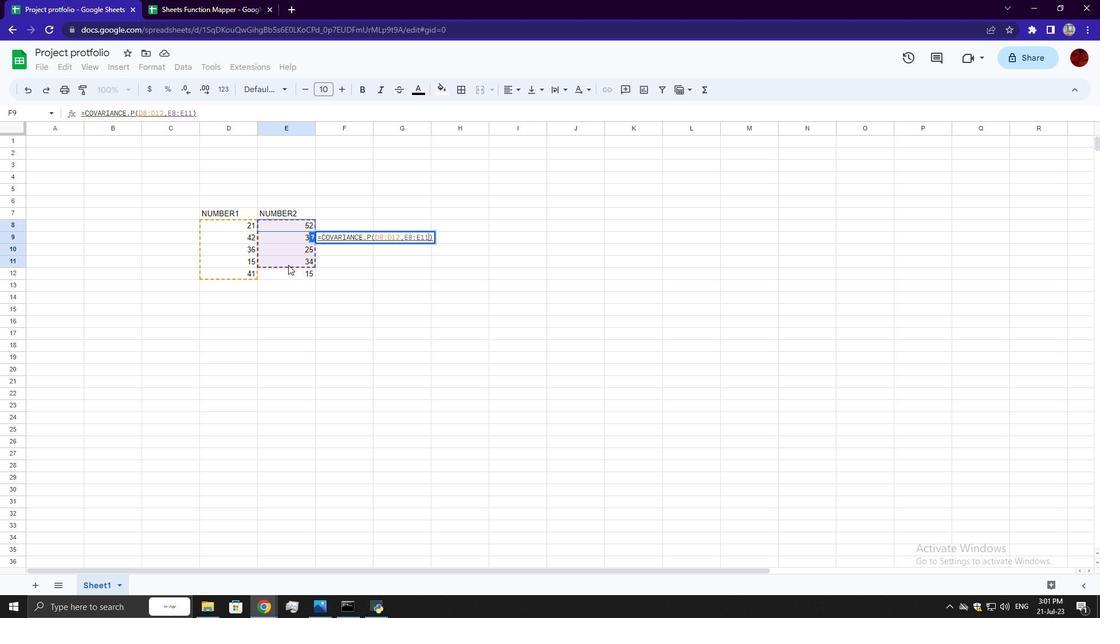 
Action: Key pressed <Key.enter>
Screenshot: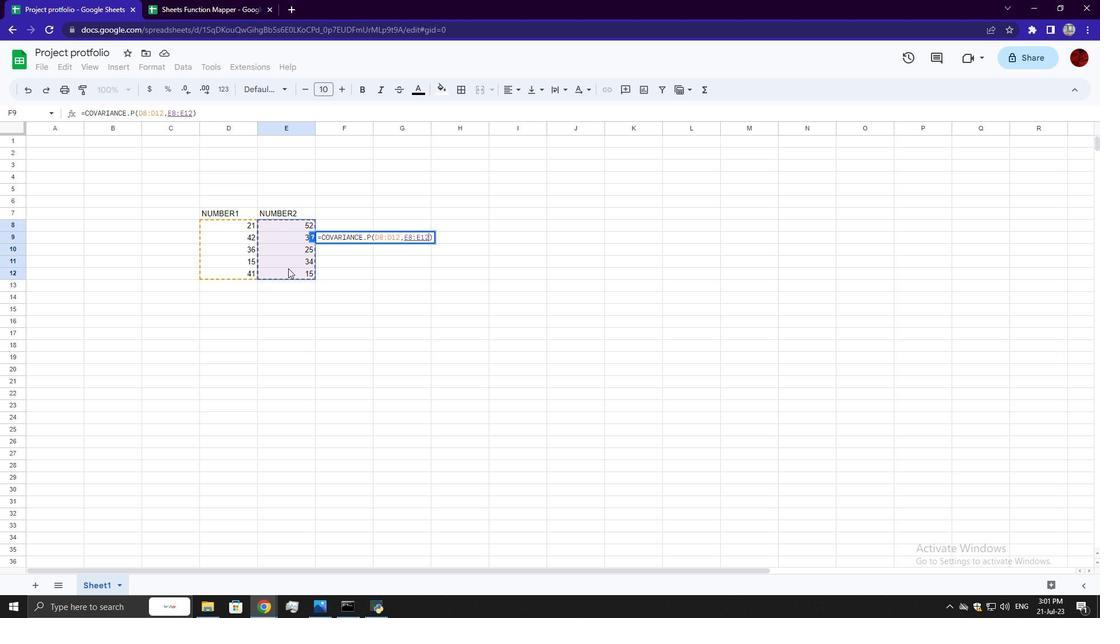 
